 Task: Create a due date automation trigger when advanced on, on the wednesday of the week before a card is due add fields without the custom field "Resume" set to a number lower or equal to 1 and greater than 10 at 11:00 AM.
Action: Mouse moved to (922, 75)
Screenshot: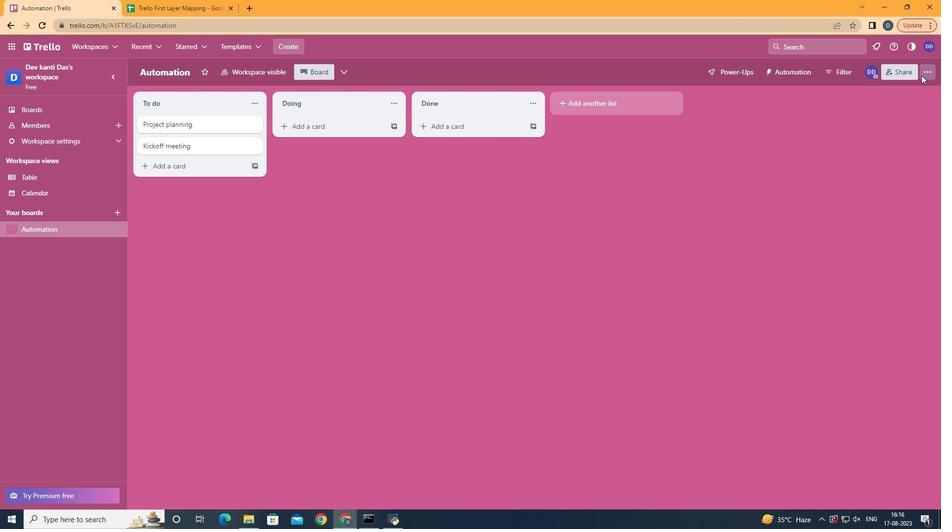 
Action: Mouse pressed left at (922, 75)
Screenshot: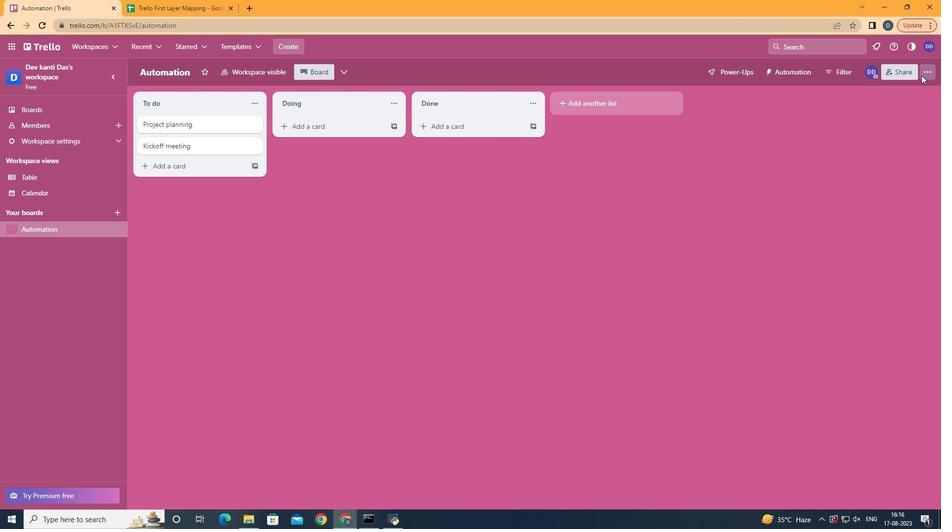 
Action: Mouse moved to (878, 204)
Screenshot: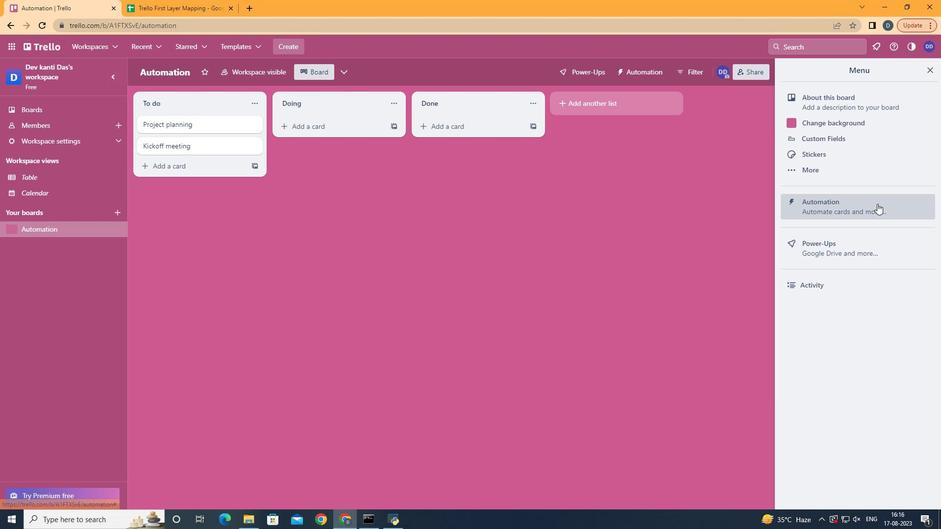 
Action: Mouse pressed left at (878, 204)
Screenshot: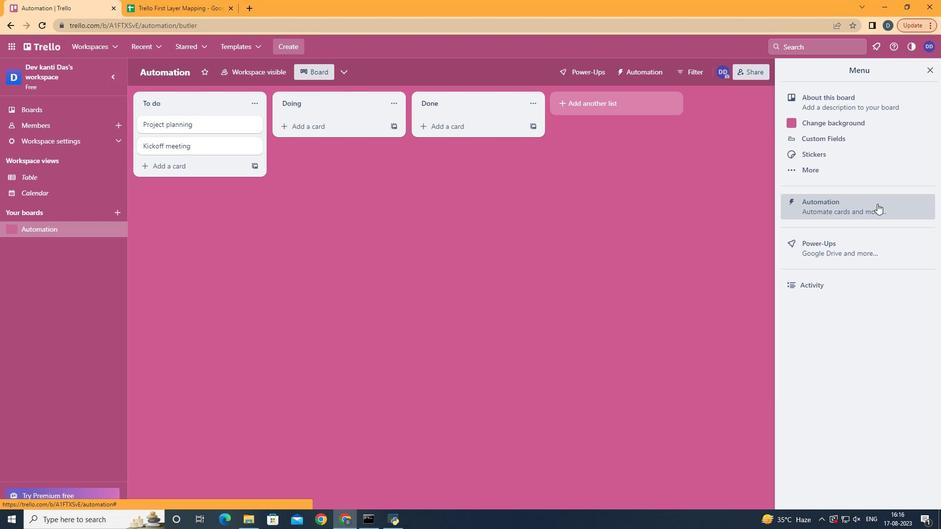 
Action: Mouse moved to (206, 190)
Screenshot: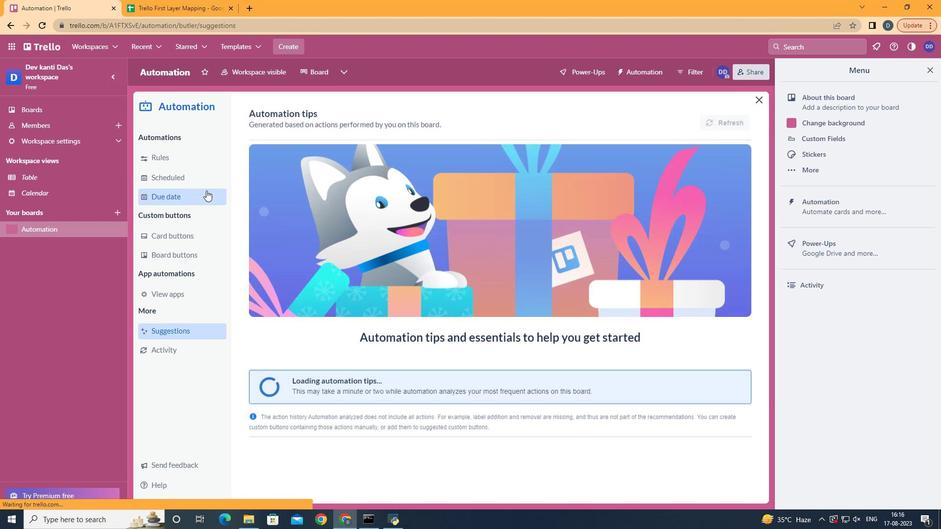 
Action: Mouse pressed left at (206, 190)
Screenshot: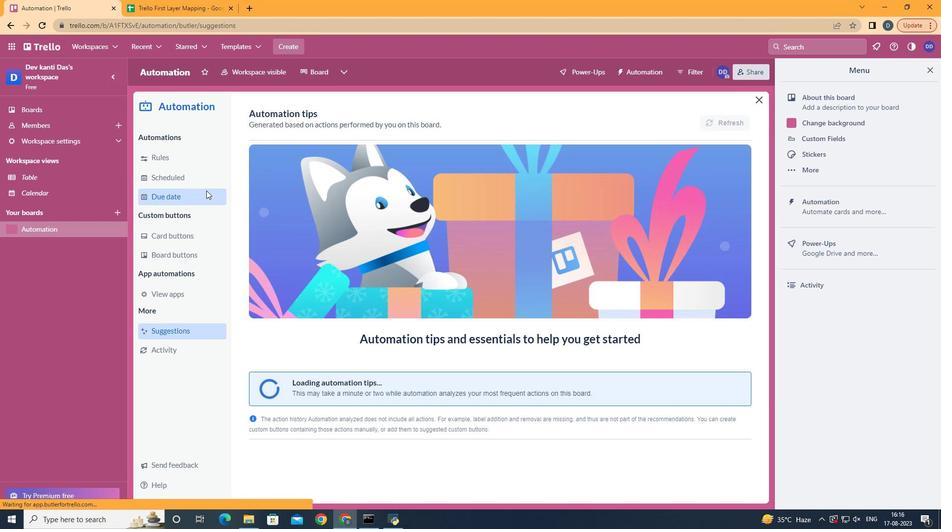 
Action: Mouse moved to (694, 119)
Screenshot: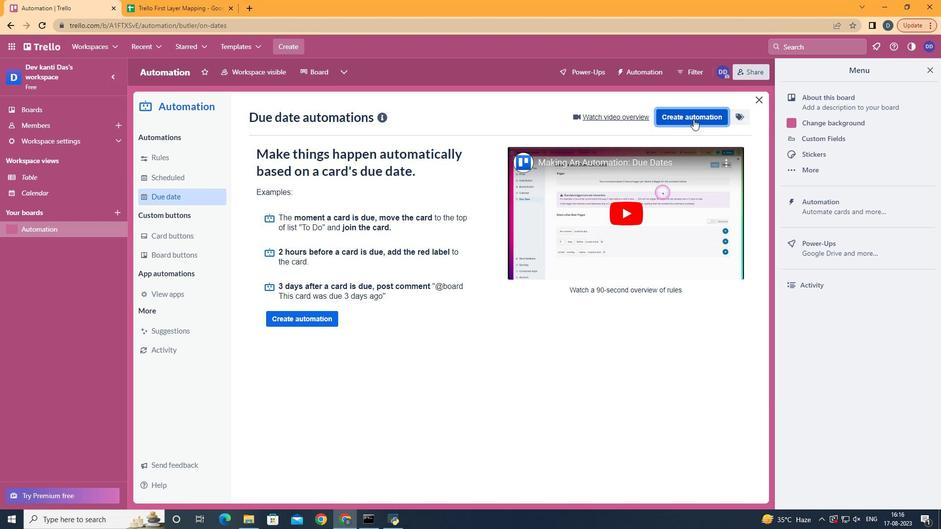 
Action: Mouse pressed left at (694, 119)
Screenshot: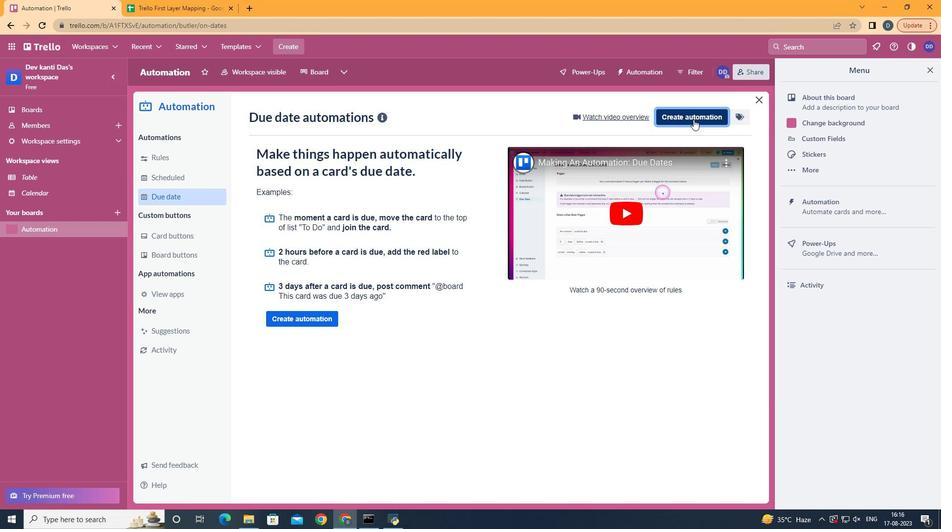 
Action: Mouse moved to (532, 216)
Screenshot: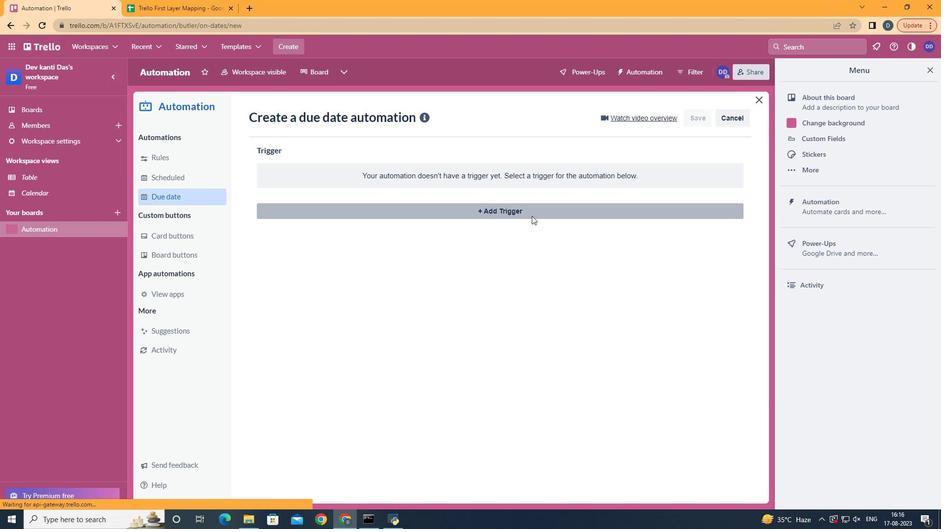
Action: Mouse pressed left at (532, 216)
Screenshot: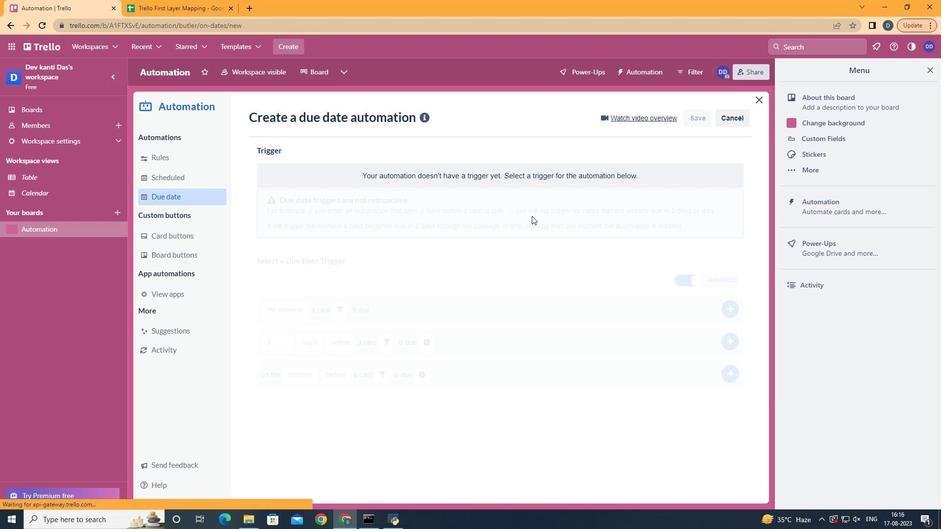 
Action: Mouse moved to (309, 394)
Screenshot: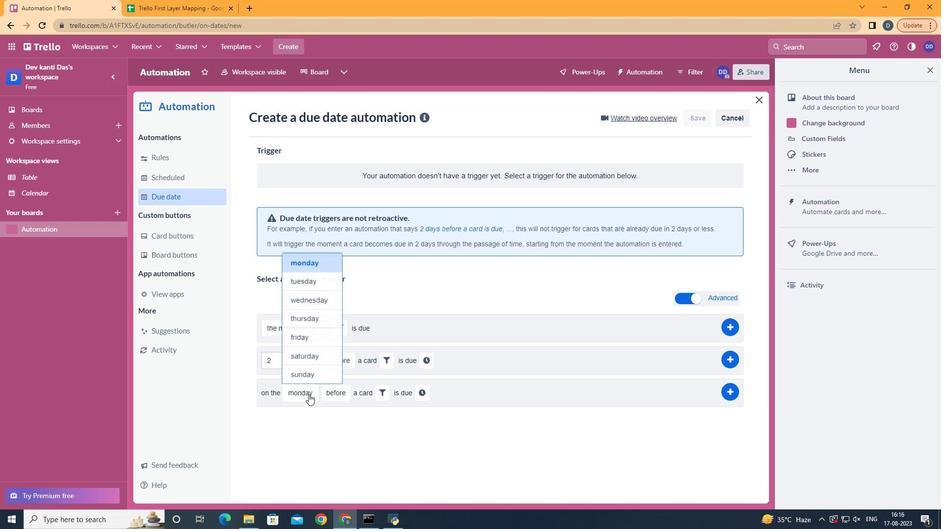 
Action: Mouse pressed left at (309, 394)
Screenshot: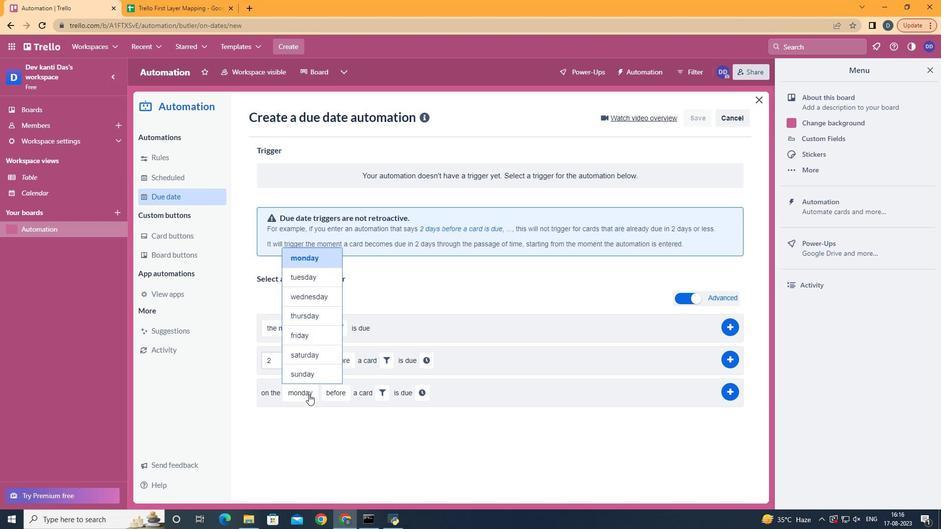 
Action: Mouse moved to (322, 297)
Screenshot: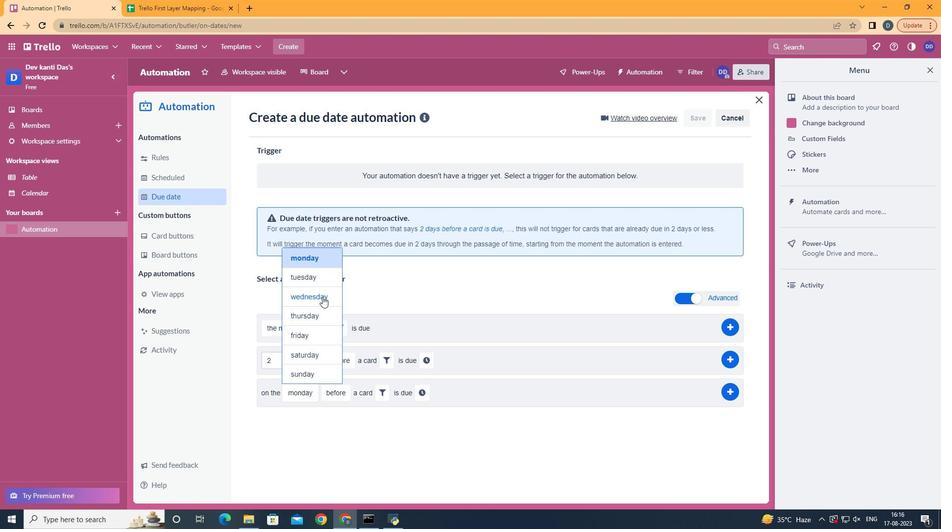 
Action: Mouse pressed left at (322, 297)
Screenshot: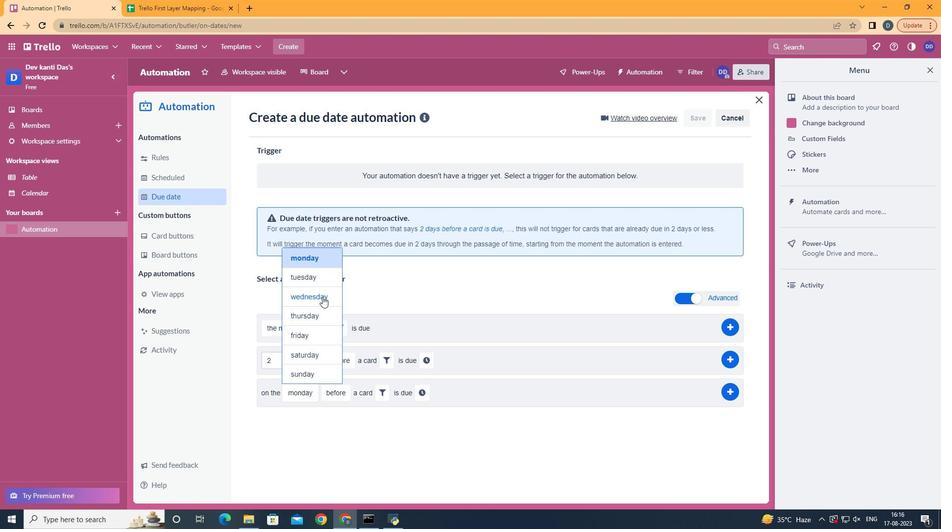 
Action: Mouse moved to (362, 470)
Screenshot: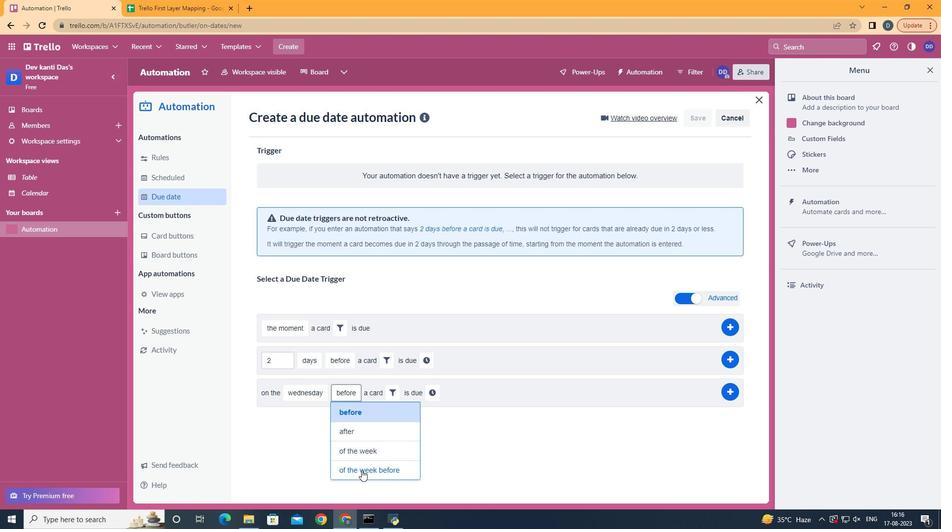
Action: Mouse pressed left at (362, 470)
Screenshot: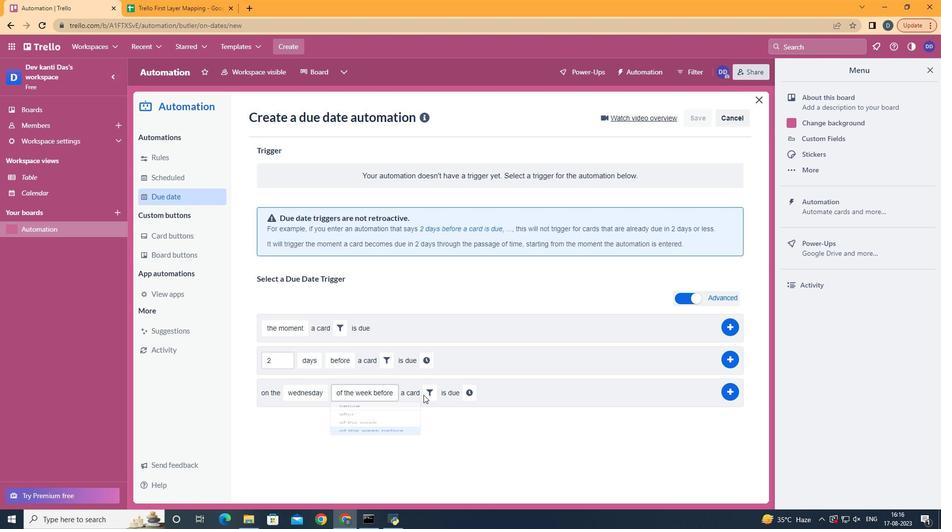 
Action: Mouse moved to (425, 388)
Screenshot: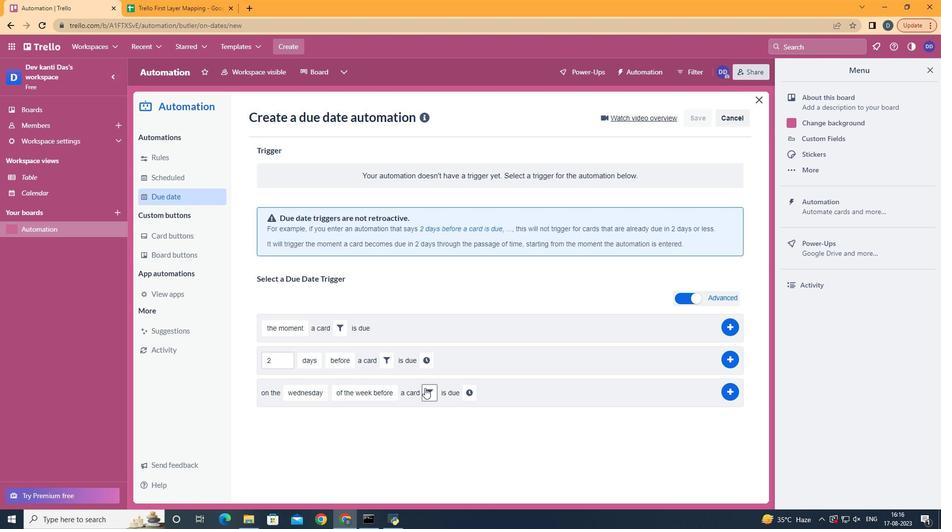 
Action: Mouse pressed left at (425, 388)
Screenshot: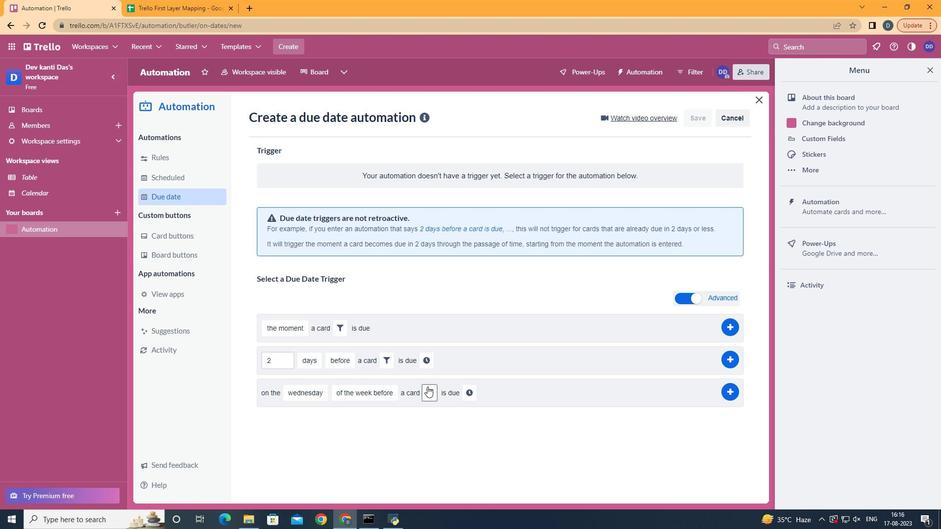 
Action: Mouse moved to (588, 429)
Screenshot: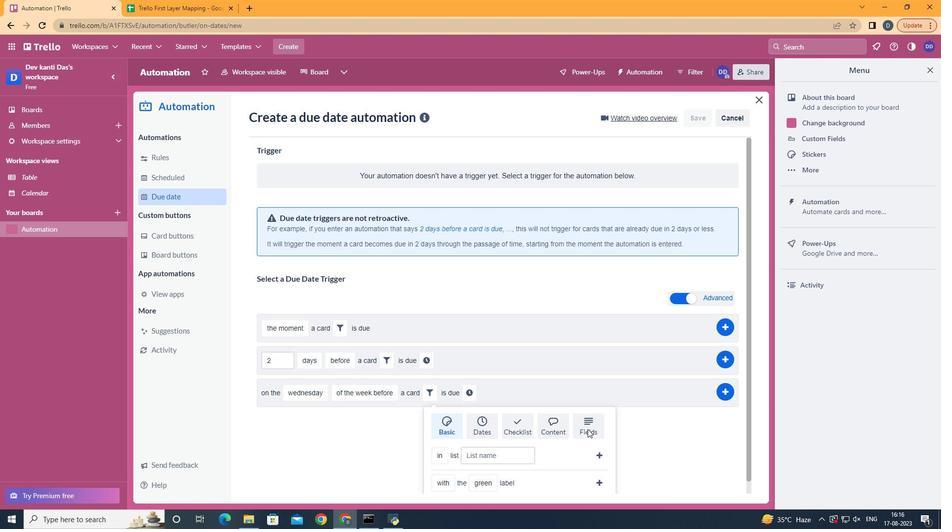 
Action: Mouse pressed left at (588, 429)
Screenshot: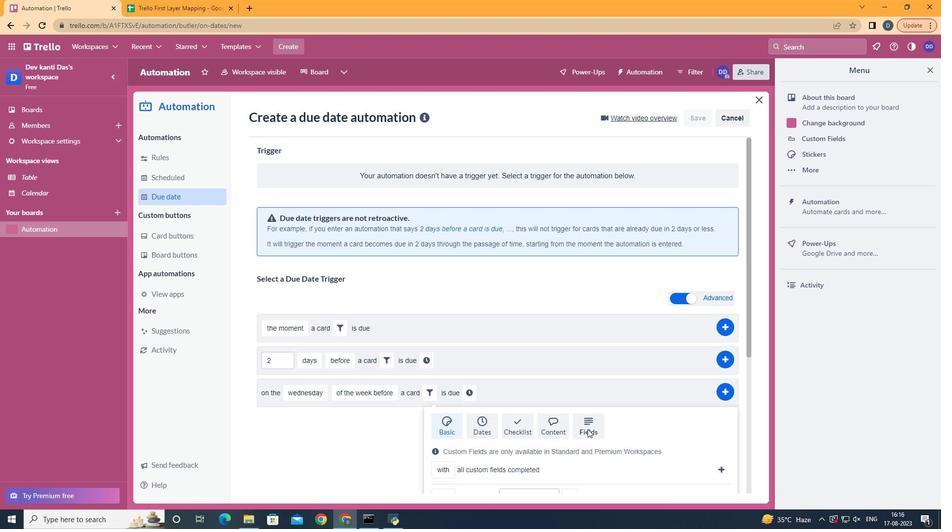 
Action: Mouse scrolled (588, 429) with delta (0, 0)
Screenshot: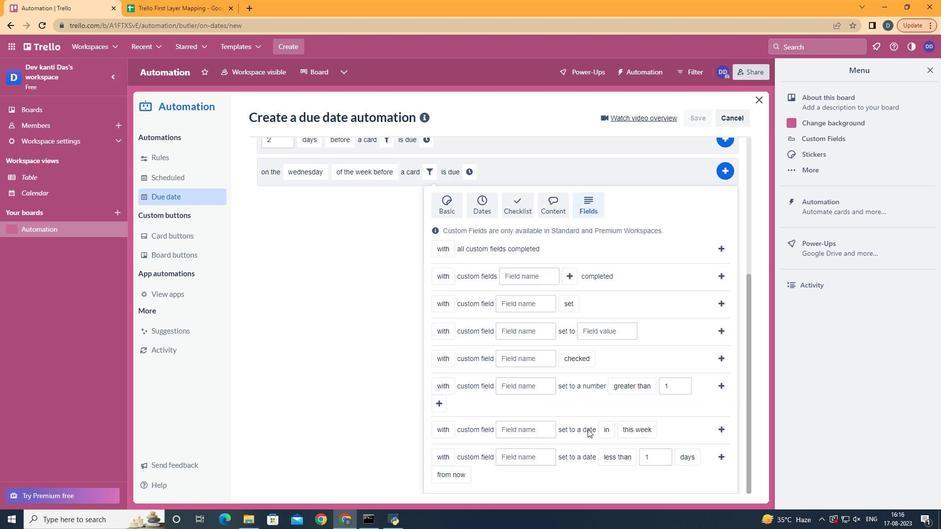 
Action: Mouse scrolled (588, 429) with delta (0, 0)
Screenshot: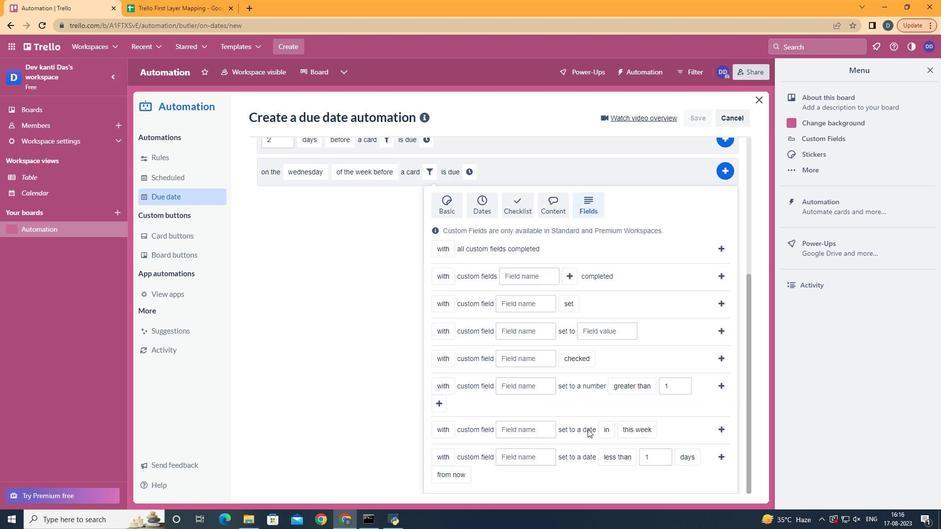 
Action: Mouse scrolled (588, 429) with delta (0, 0)
Screenshot: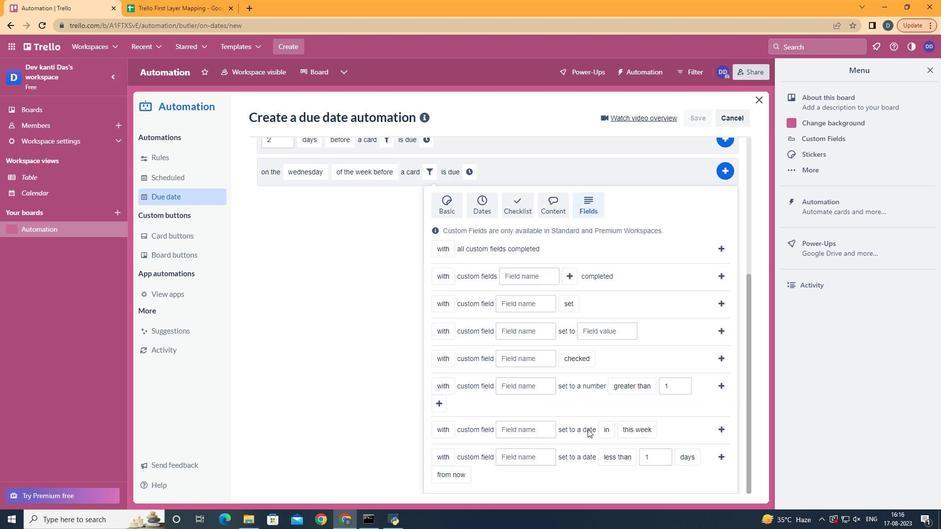 
Action: Mouse scrolled (588, 429) with delta (0, 0)
Screenshot: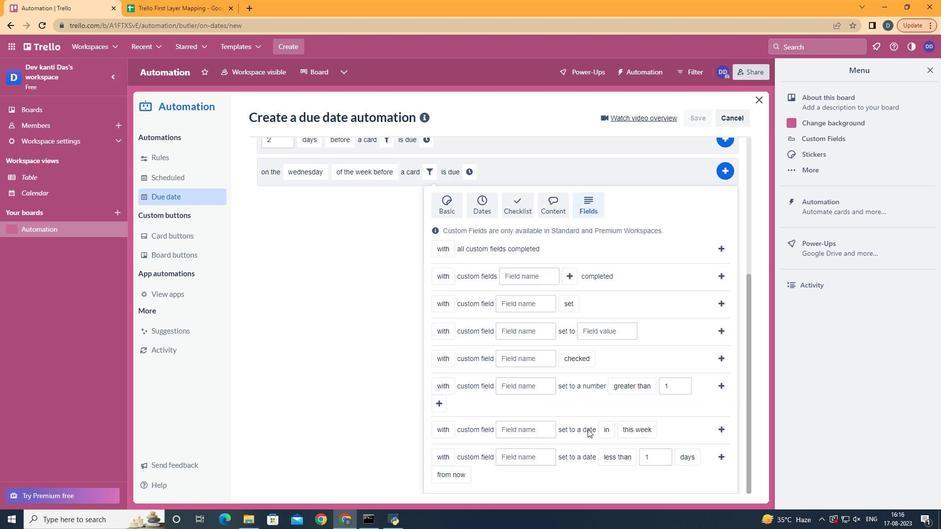
Action: Mouse scrolled (588, 428) with delta (0, 0)
Screenshot: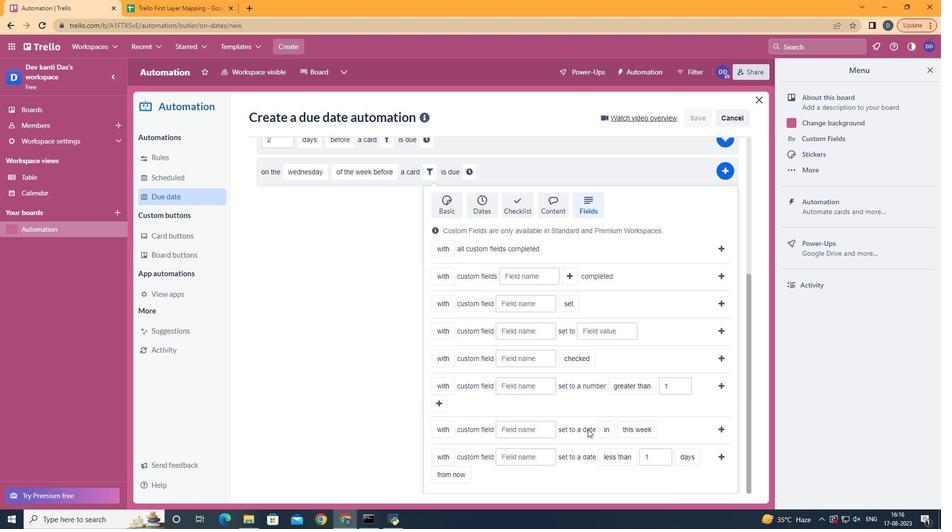 
Action: Mouse scrolled (588, 429) with delta (0, 0)
Screenshot: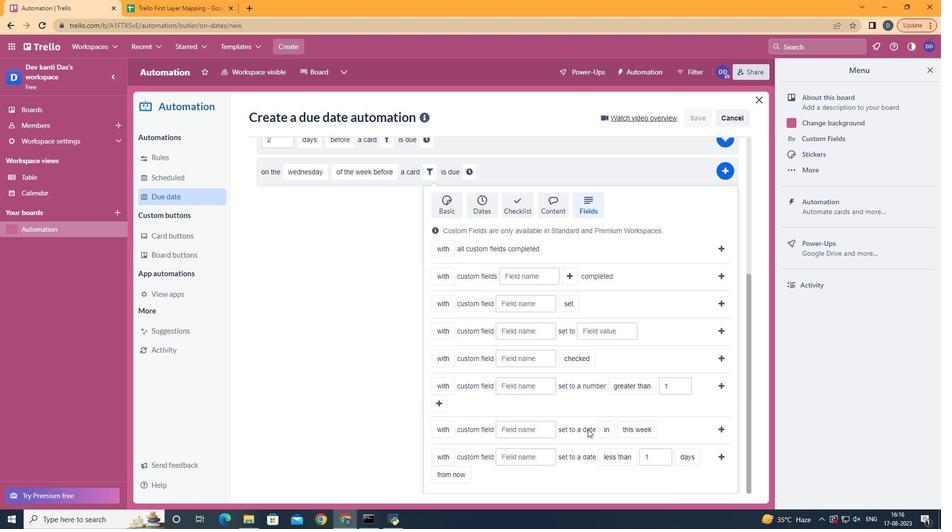 
Action: Mouse moved to (459, 418)
Screenshot: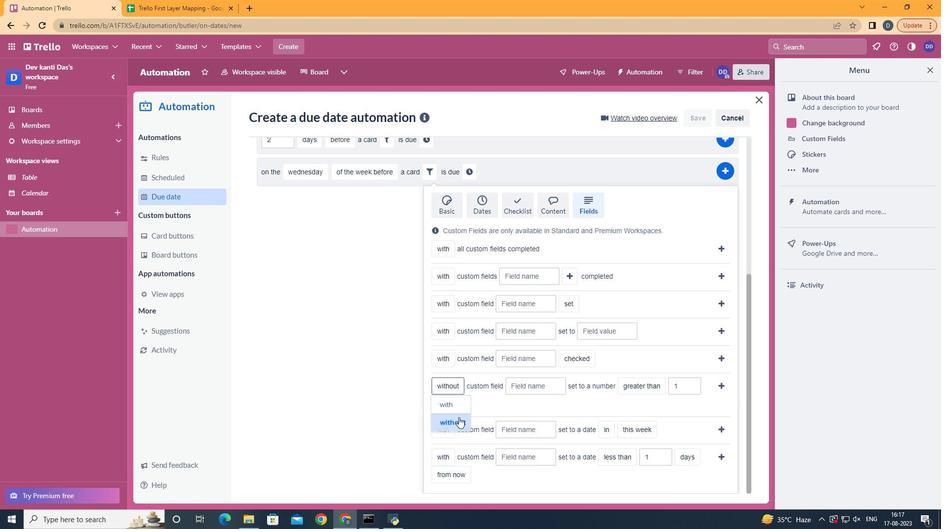 
Action: Mouse pressed left at (459, 418)
Screenshot: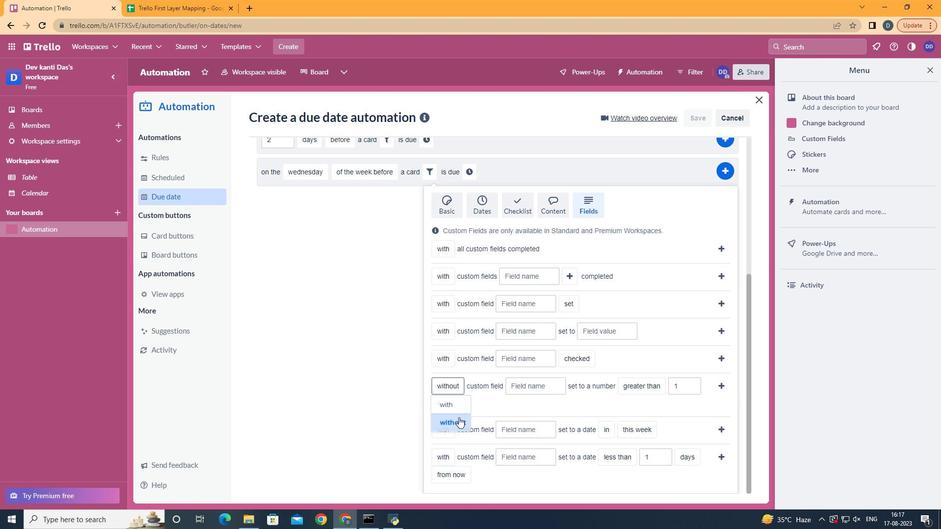 
Action: Mouse moved to (539, 395)
Screenshot: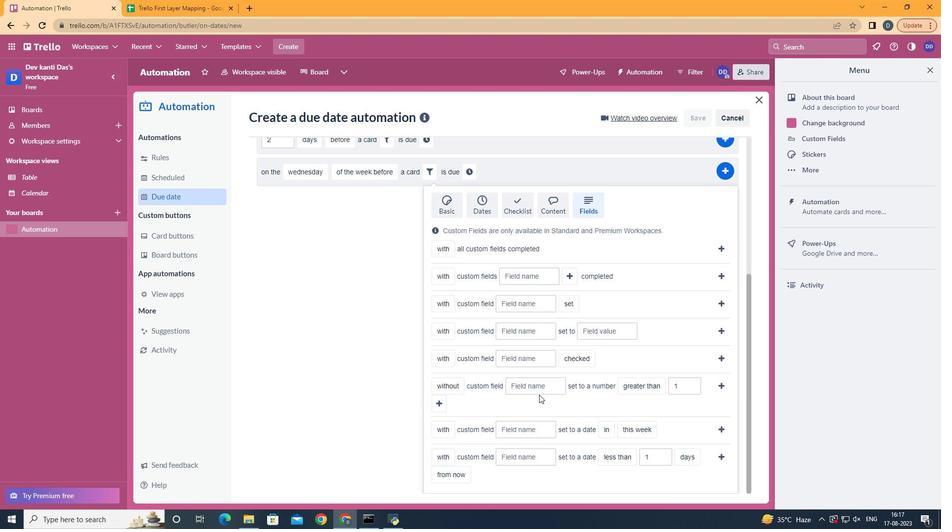 
Action: Mouse pressed left at (539, 395)
Screenshot: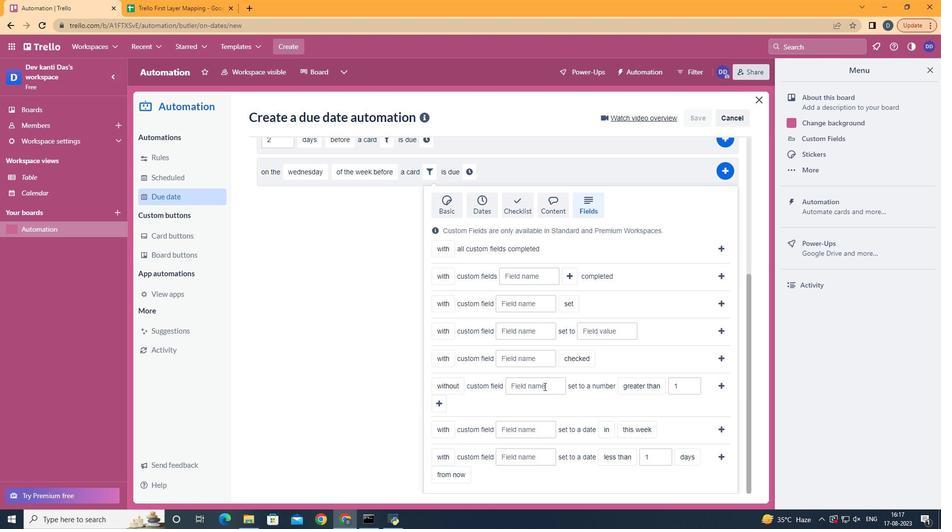 
Action: Mouse moved to (547, 384)
Screenshot: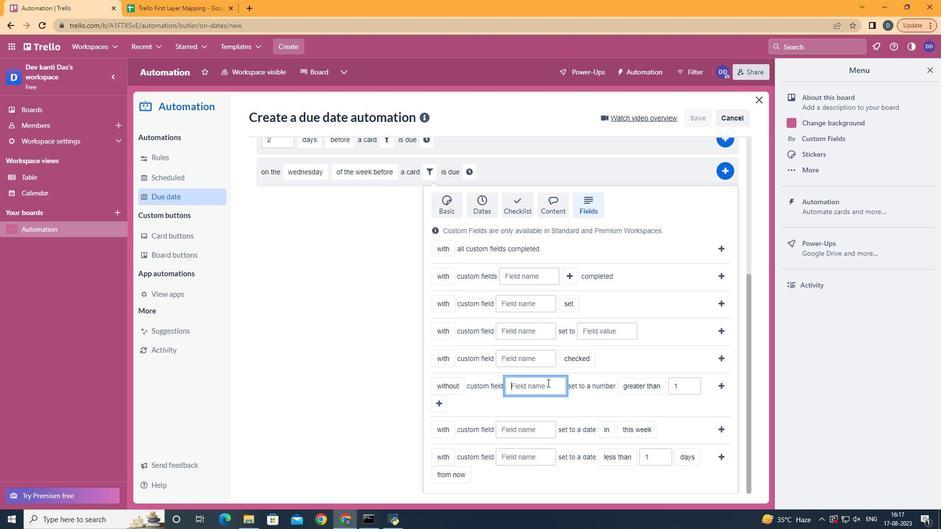 
Action: Mouse pressed left at (547, 384)
Screenshot: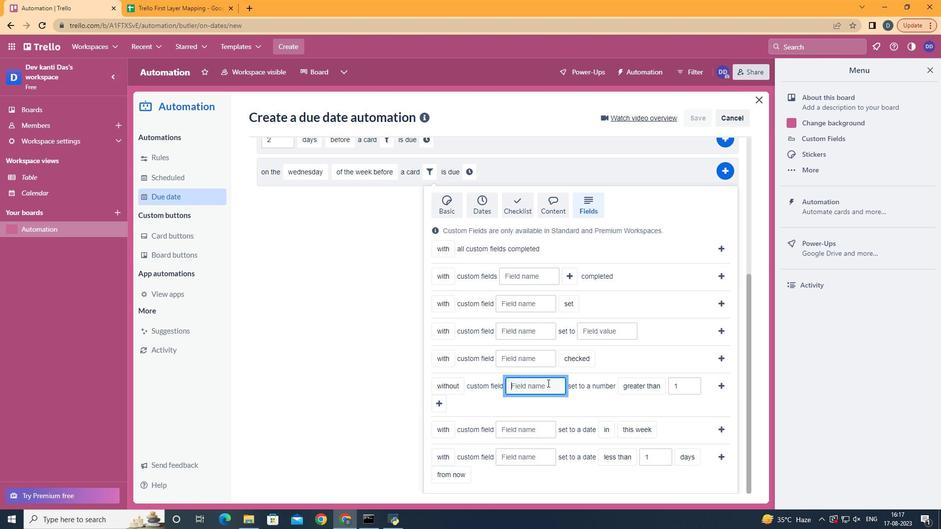 
Action: Mouse moved to (548, 383)
Screenshot: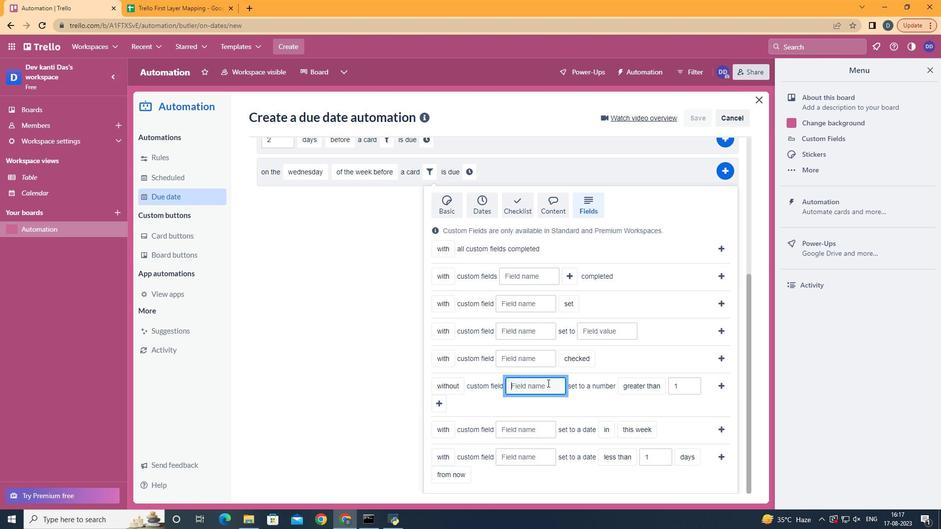 
Action: Key pressed <Key.caps_lock><Key.caps_lock><Key.shift>Resume
Screenshot: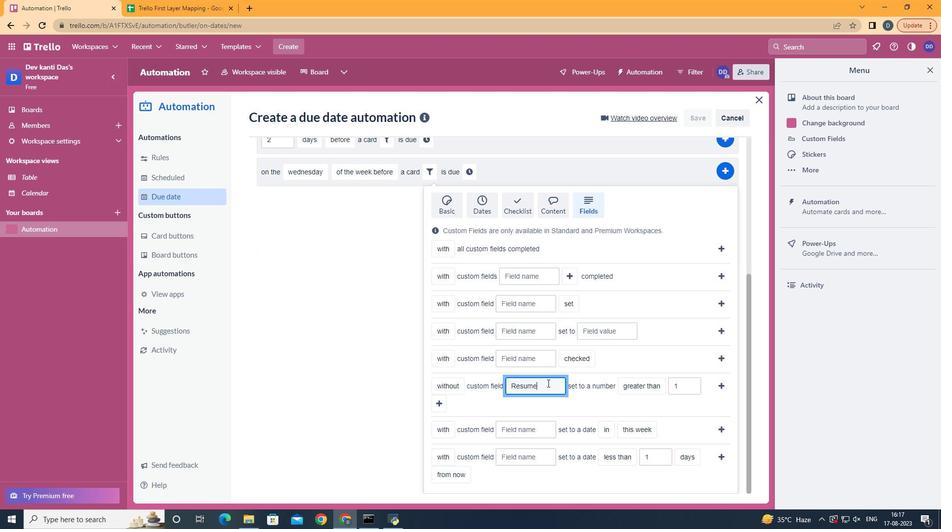 
Action: Mouse moved to (643, 463)
Screenshot: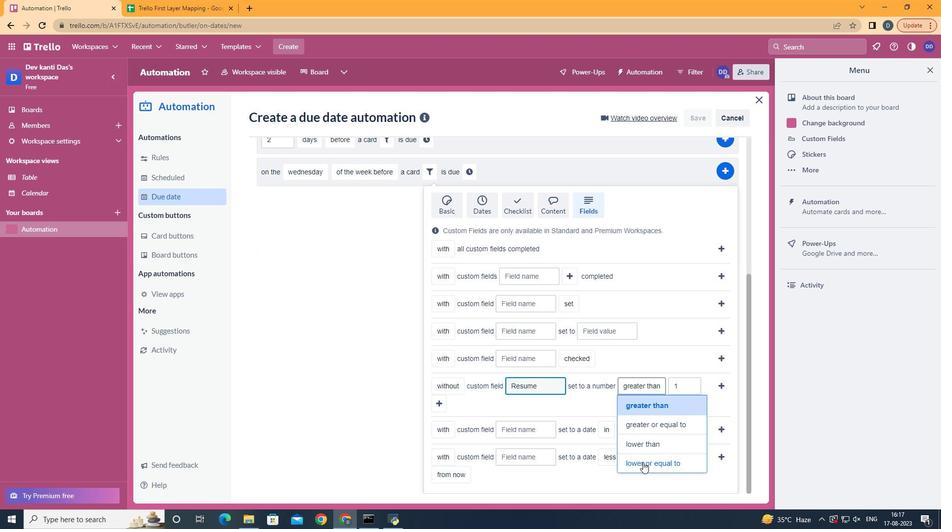 
Action: Mouse pressed left at (643, 463)
Screenshot: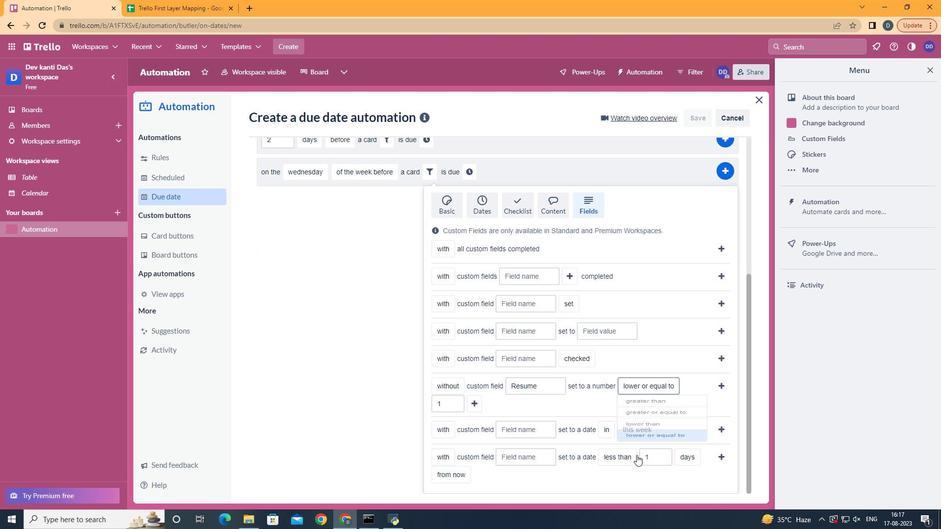 
Action: Mouse moved to (476, 408)
Screenshot: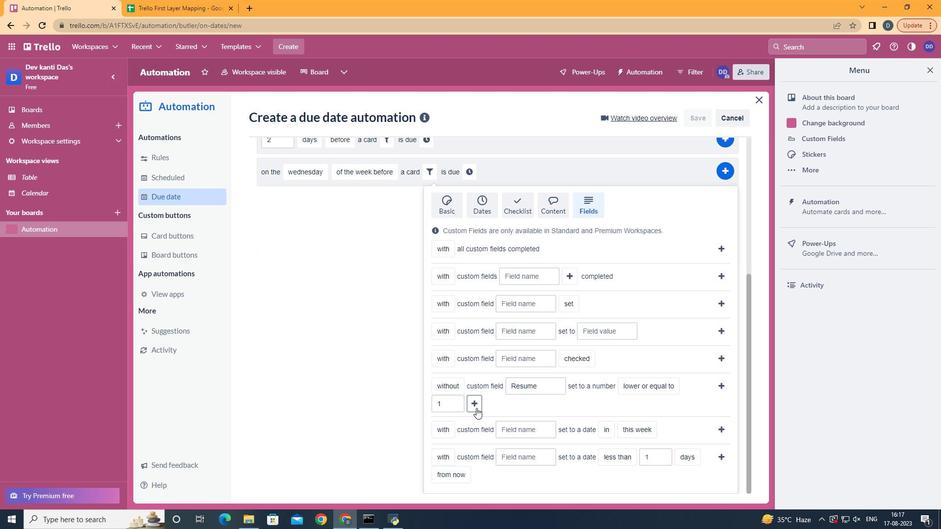 
Action: Mouse pressed left at (476, 408)
Screenshot: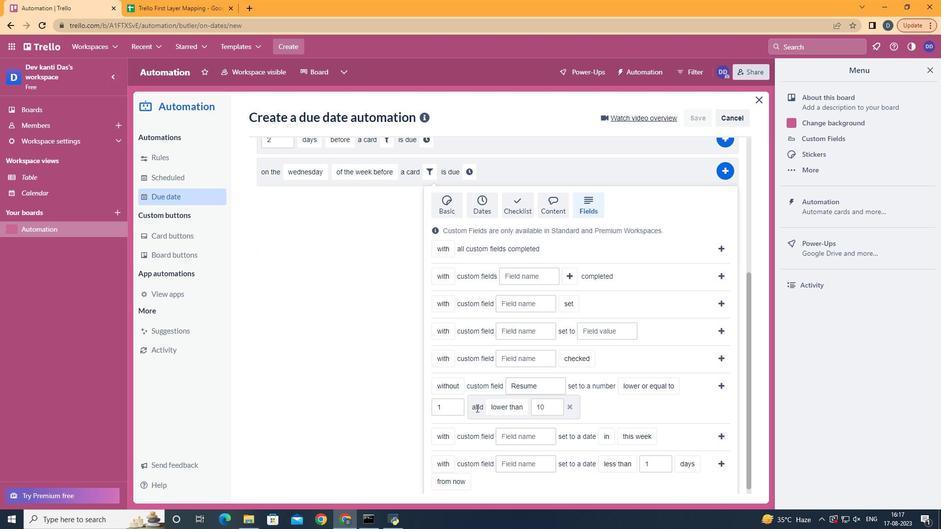
Action: Mouse moved to (531, 460)
Screenshot: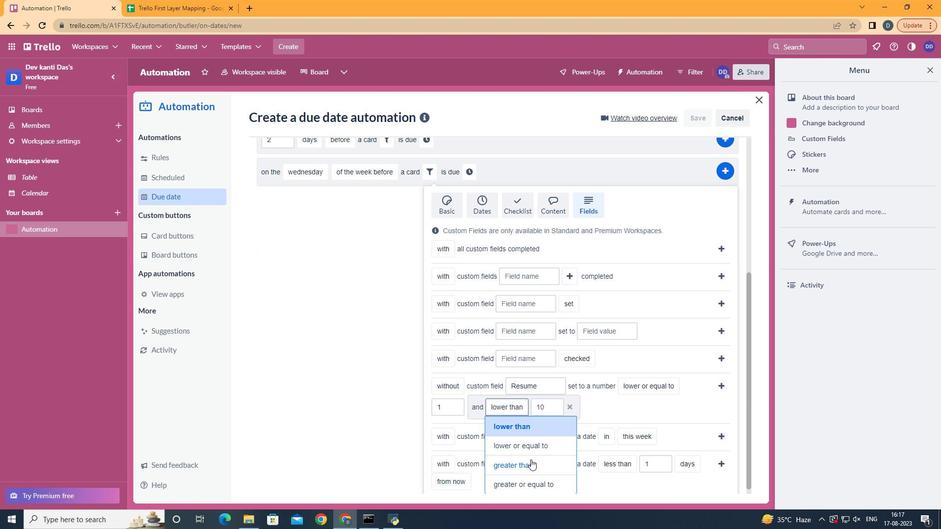 
Action: Mouse pressed left at (531, 460)
Screenshot: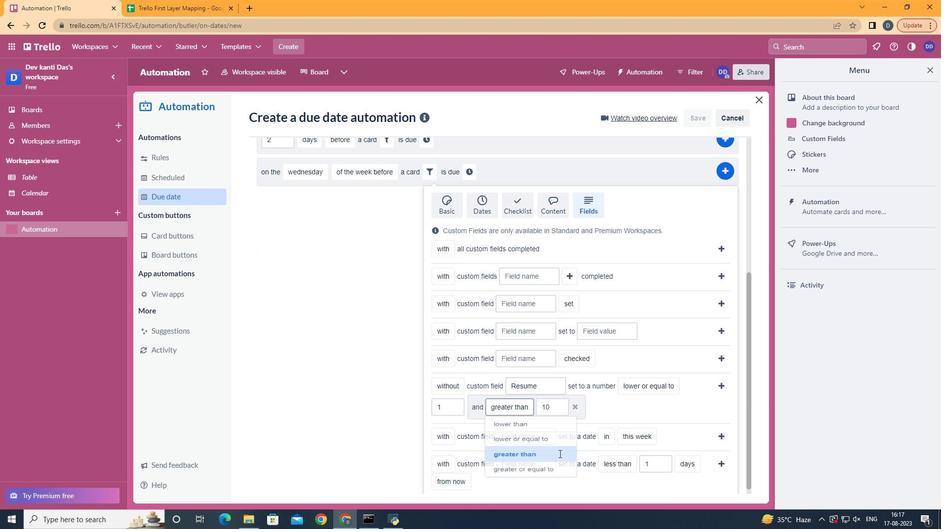 
Action: Mouse moved to (715, 390)
Screenshot: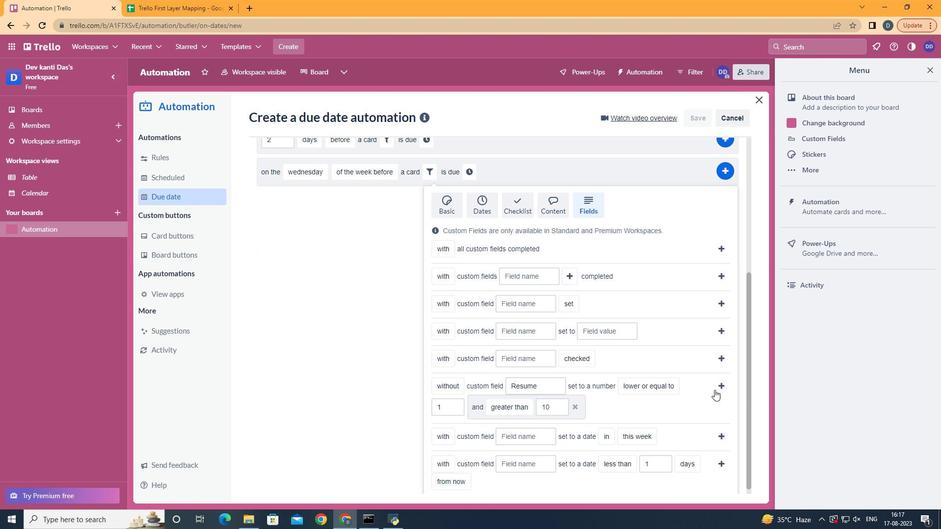 
Action: Mouse pressed left at (715, 390)
Screenshot: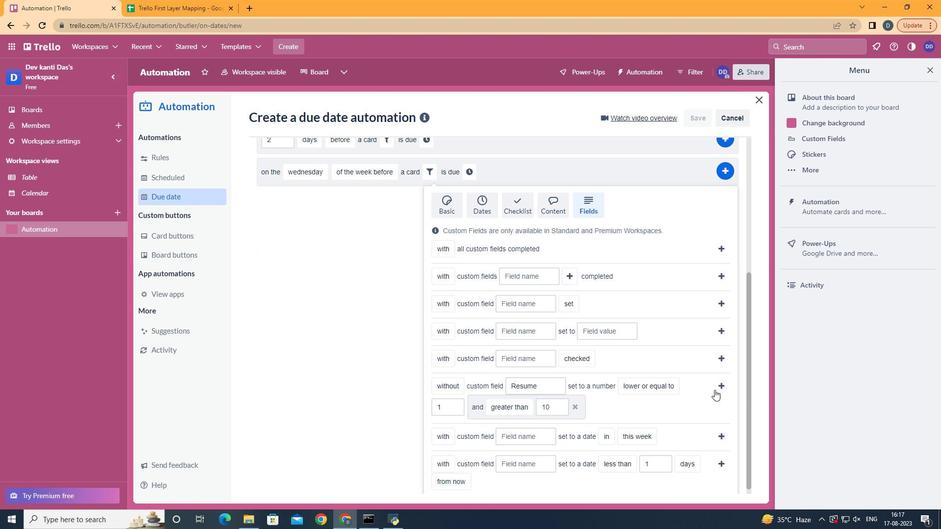 
Action: Mouse moved to (308, 411)
Screenshot: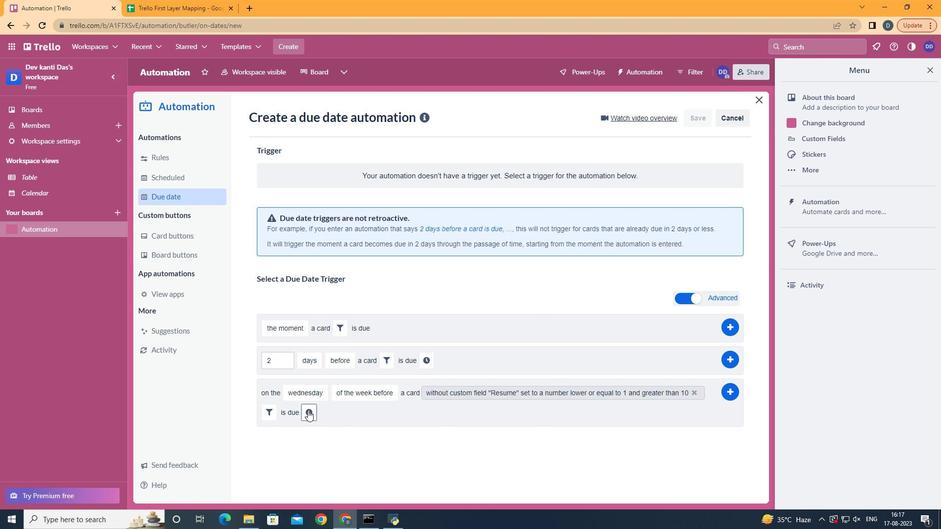 
Action: Mouse pressed left at (308, 411)
Screenshot: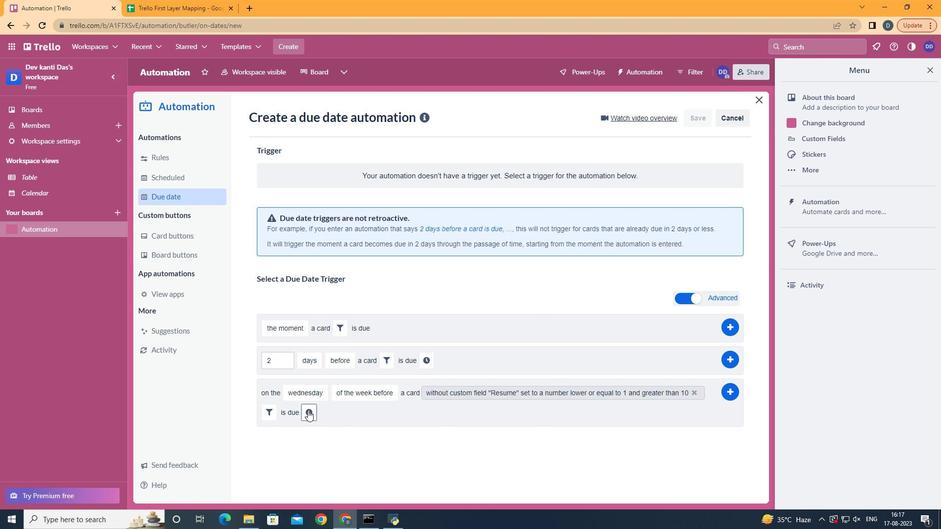 
Action: Mouse moved to (338, 413)
Screenshot: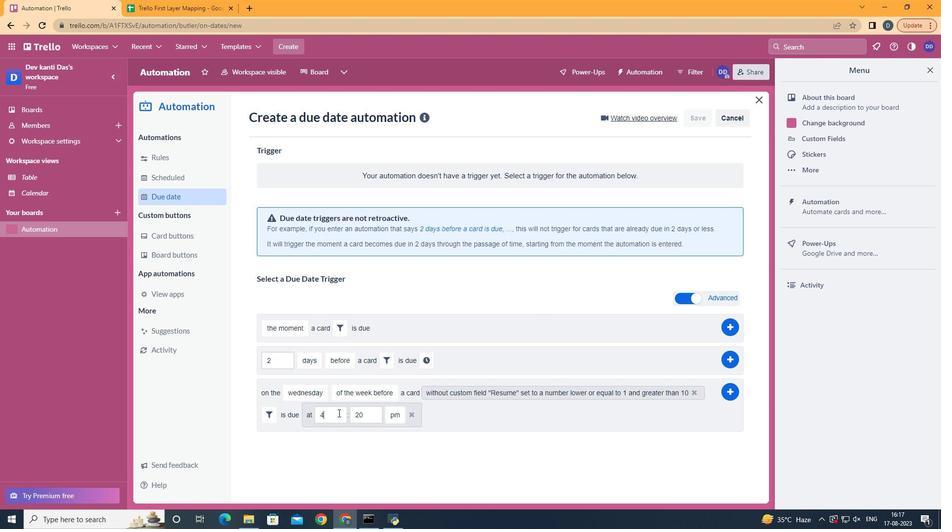 
Action: Mouse pressed left at (338, 413)
Screenshot: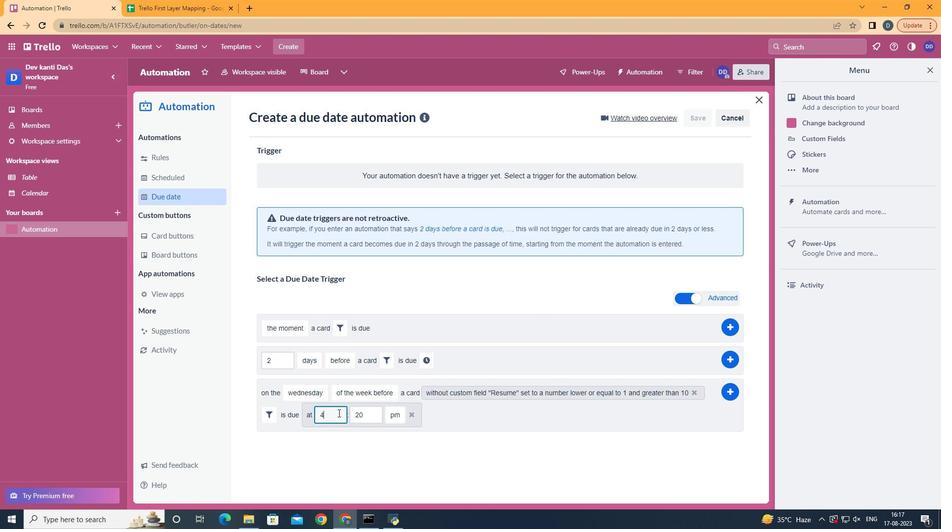 
Action: Key pressed <Key.backspace>11
Screenshot: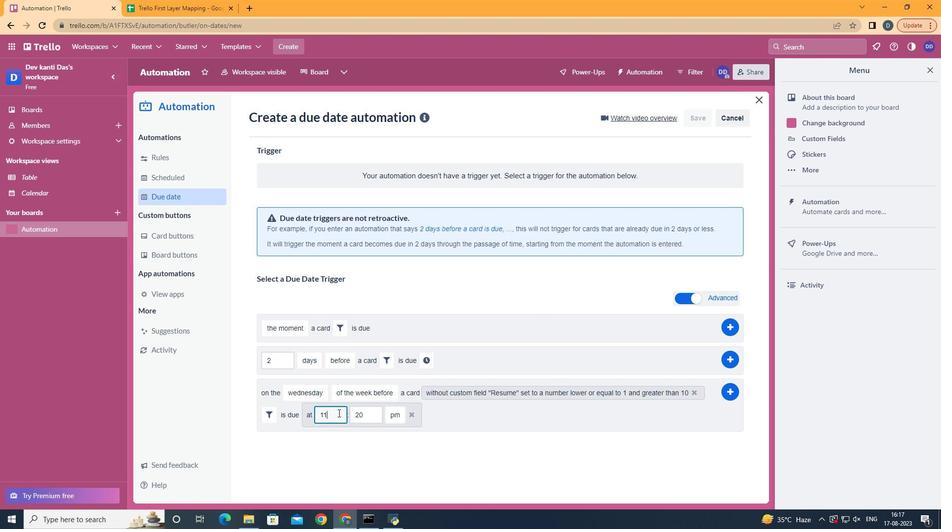 
Action: Mouse moved to (366, 414)
Screenshot: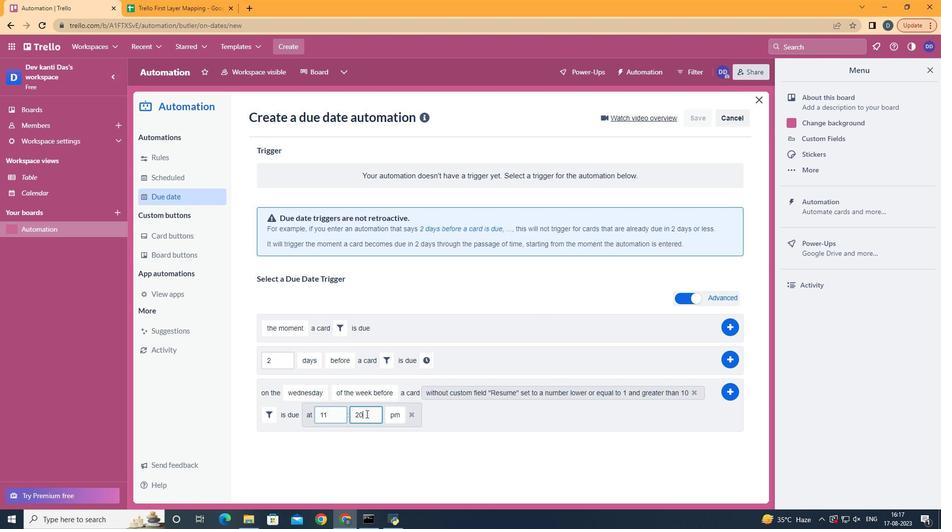 
Action: Mouse pressed left at (366, 414)
Screenshot: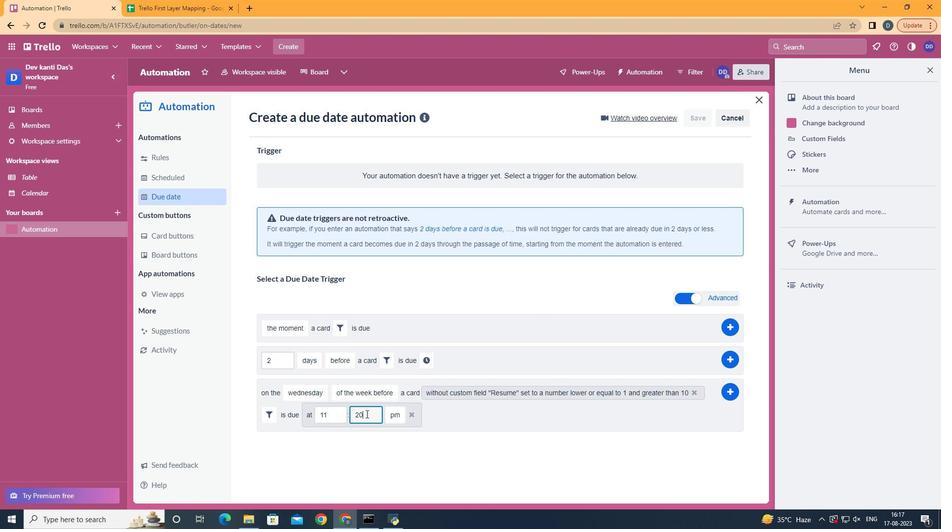
Action: Key pressed <Key.backspace><Key.backspace>00
Screenshot: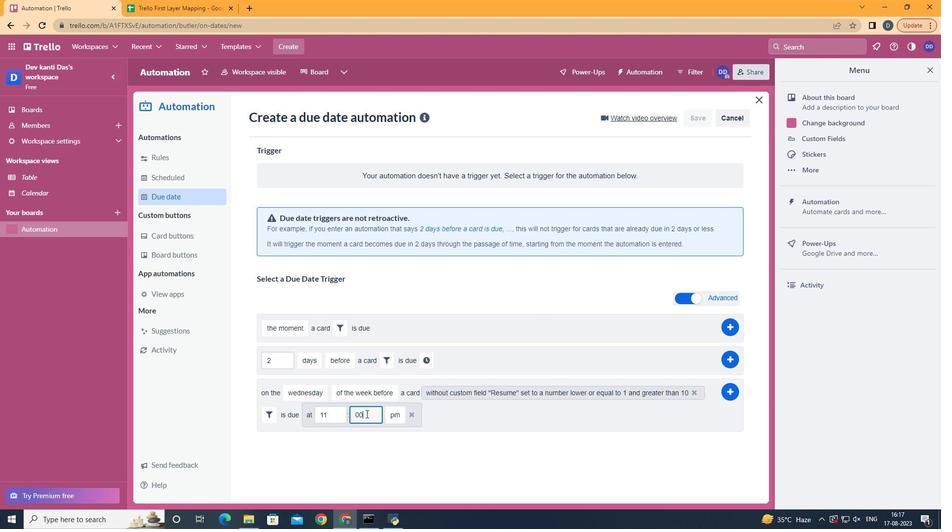 
Action: Mouse moved to (401, 433)
Screenshot: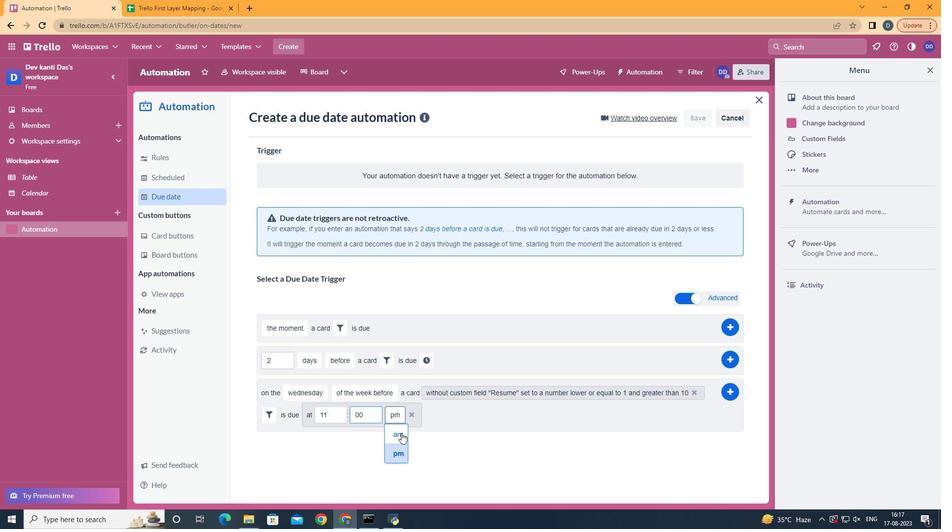 
Action: Mouse pressed left at (401, 433)
Screenshot: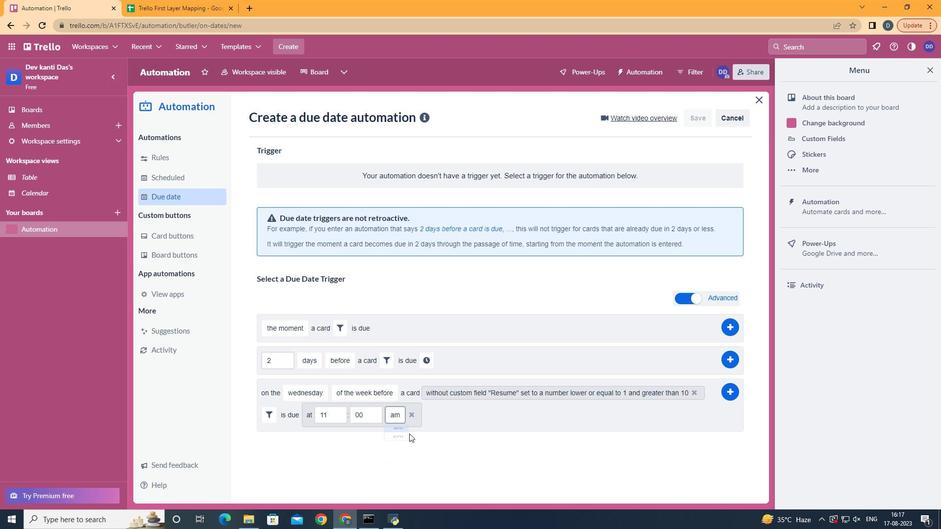 
Action: Mouse moved to (729, 391)
Screenshot: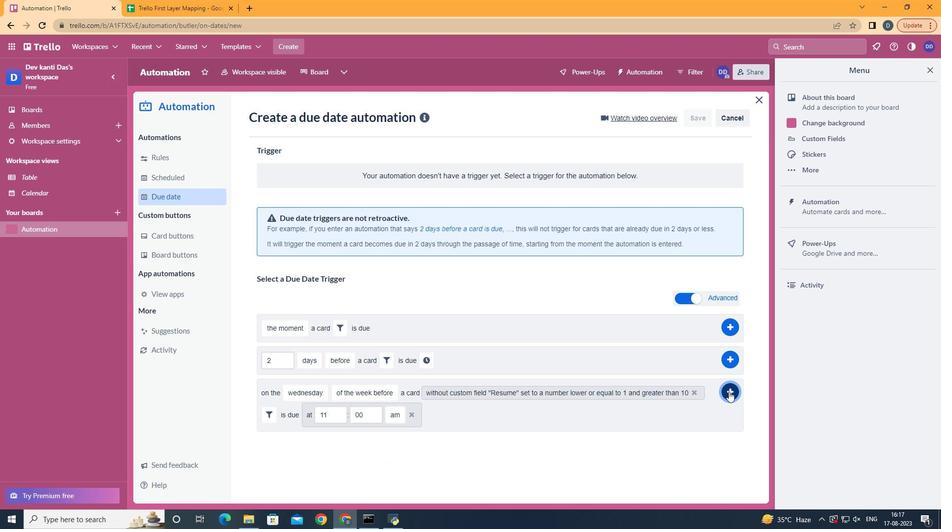 
Action: Mouse pressed left at (729, 391)
Screenshot: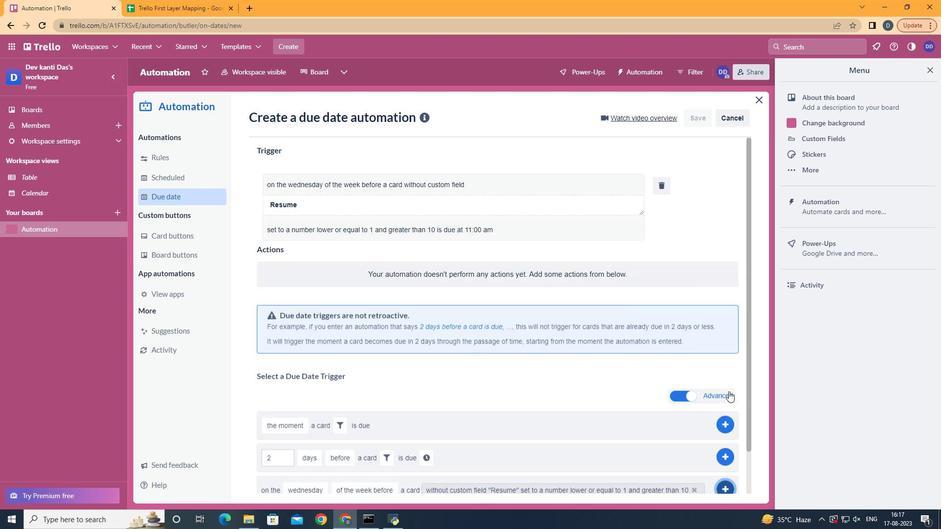
